 Task: Add Aiya Ceremonial Matcha to the cart.
Action: Mouse pressed left at (26, 111)
Screenshot: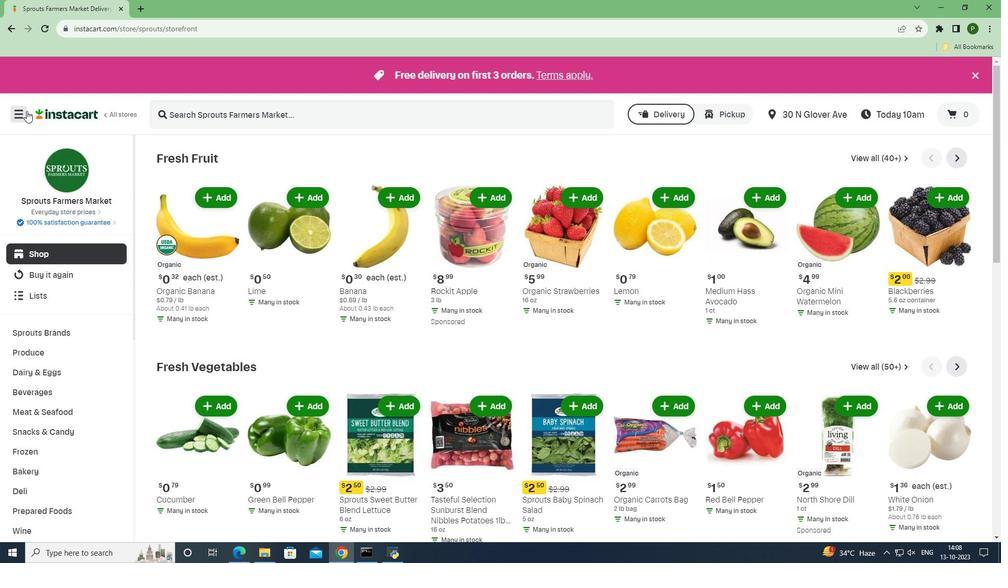 
Action: Mouse moved to (25, 273)
Screenshot: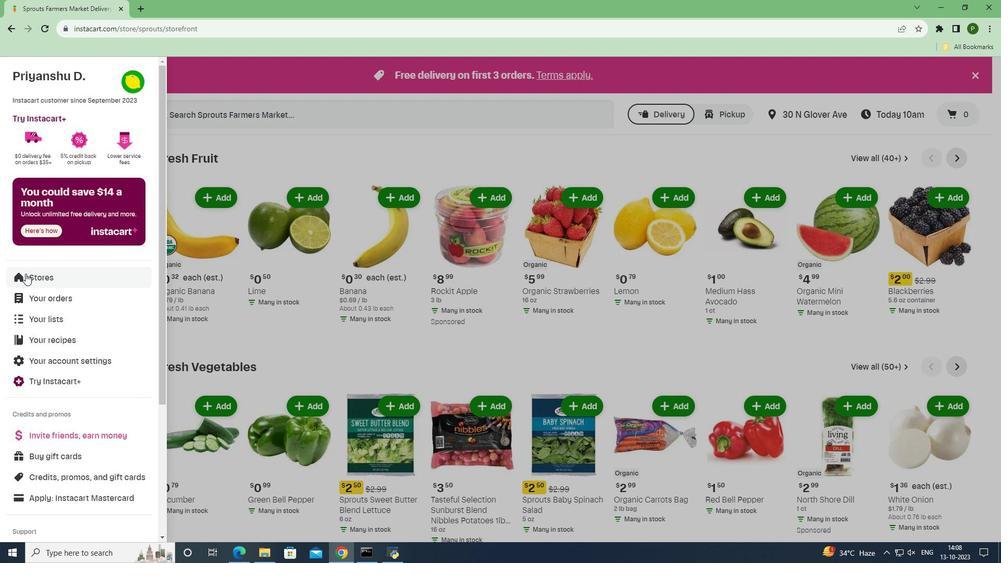 
Action: Mouse pressed left at (25, 273)
Screenshot: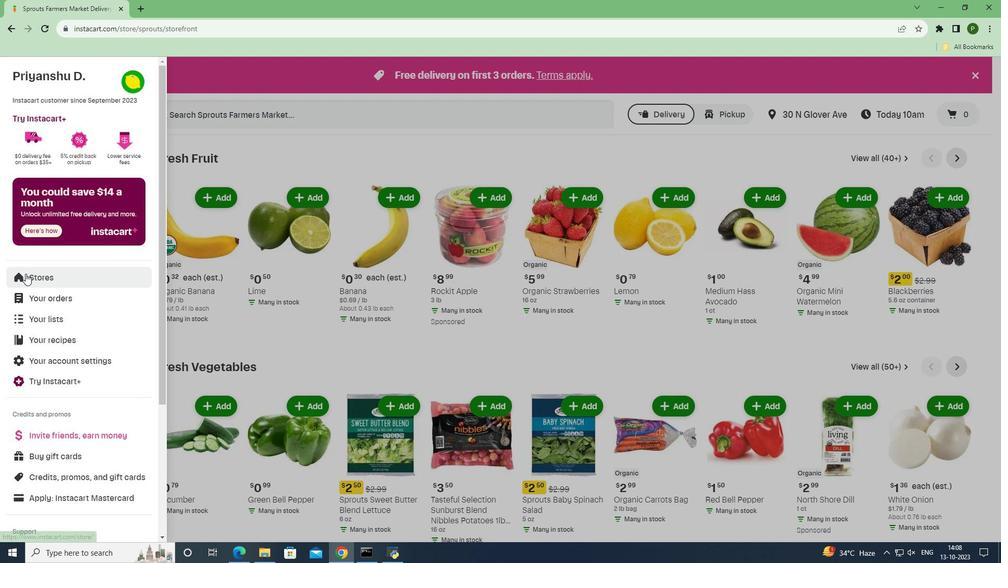 
Action: Mouse moved to (240, 117)
Screenshot: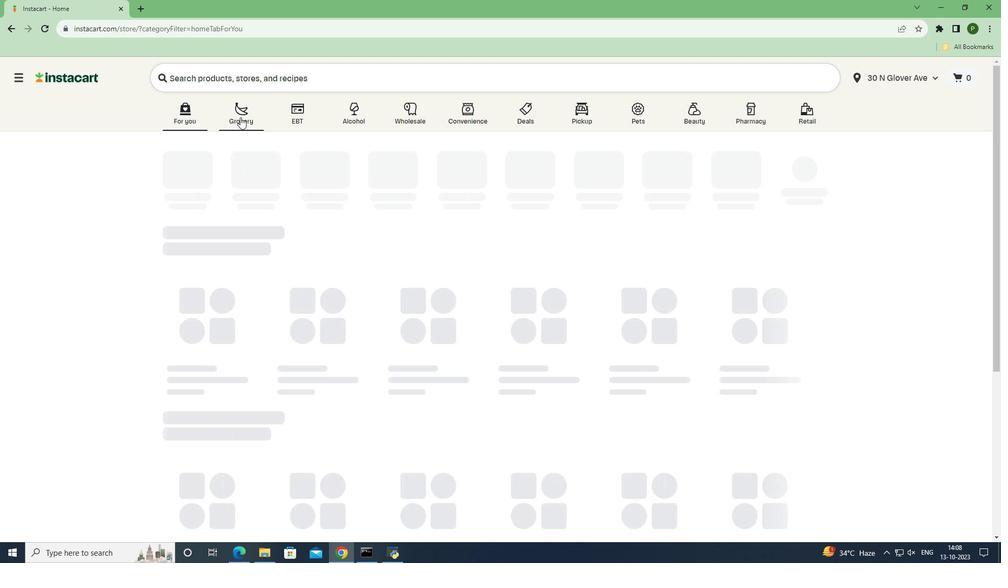
Action: Mouse pressed left at (240, 117)
Screenshot: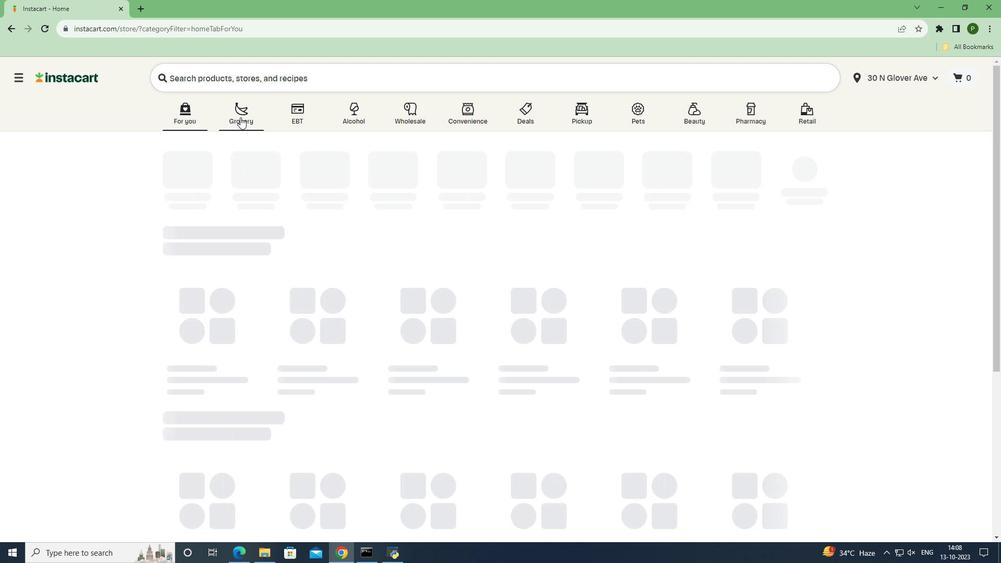 
Action: Mouse moved to (649, 235)
Screenshot: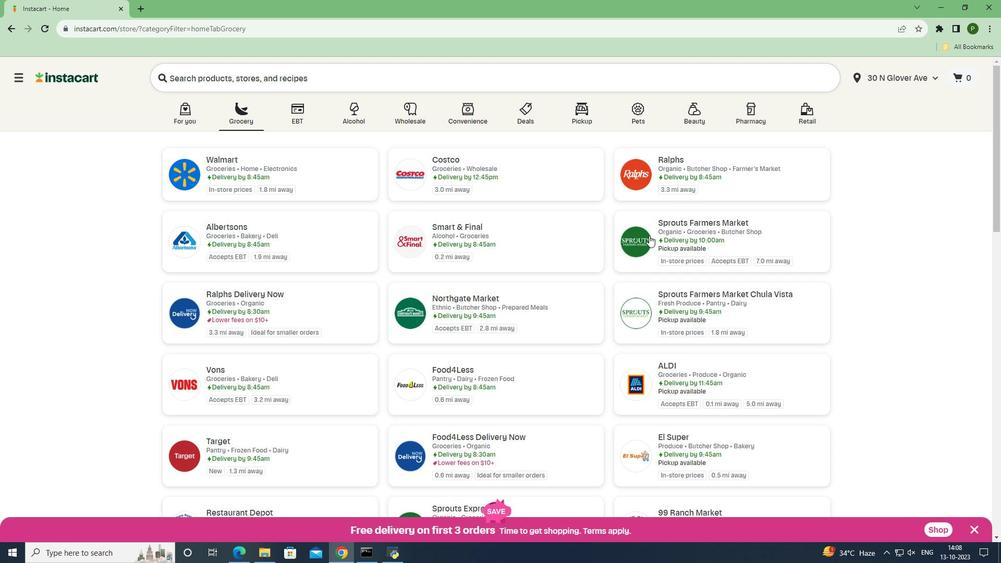 
Action: Mouse pressed left at (649, 235)
Screenshot: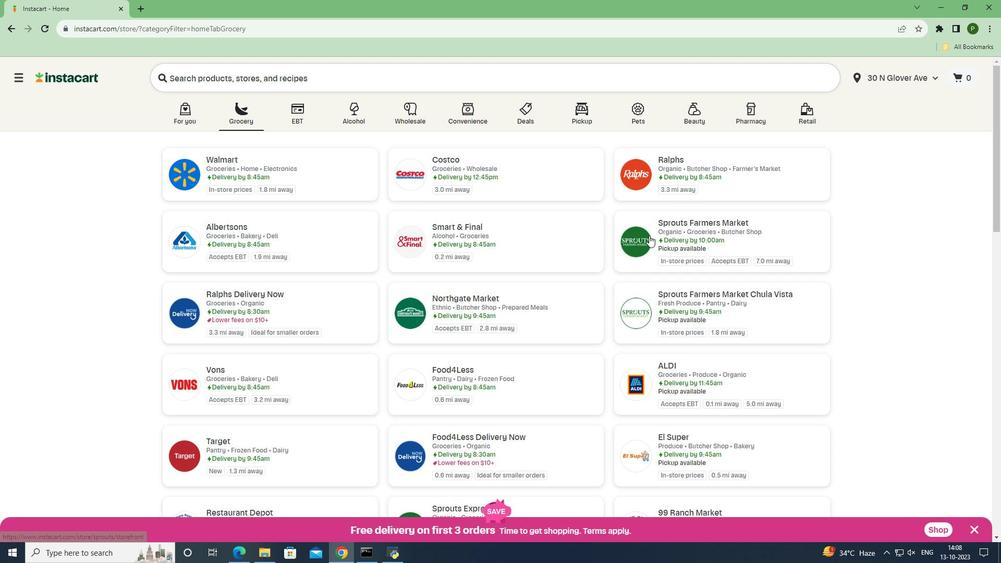 
Action: Mouse moved to (50, 396)
Screenshot: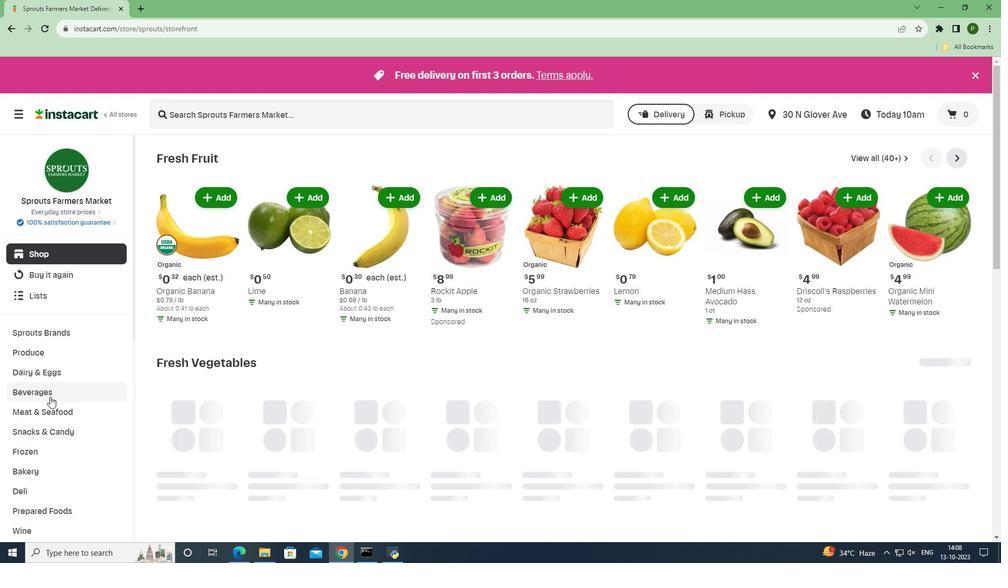 
Action: Mouse pressed left at (50, 396)
Screenshot: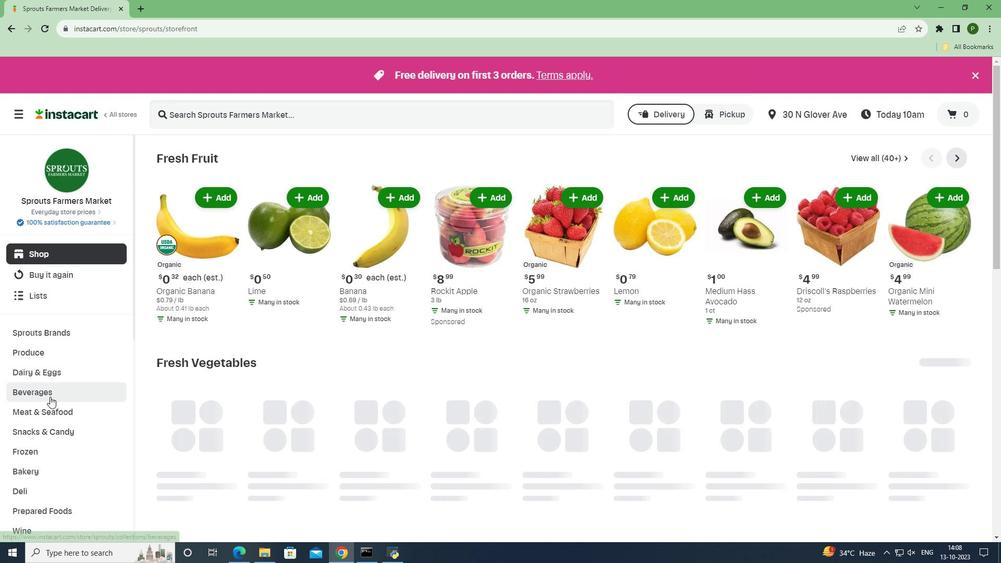 
Action: Mouse moved to (901, 293)
Screenshot: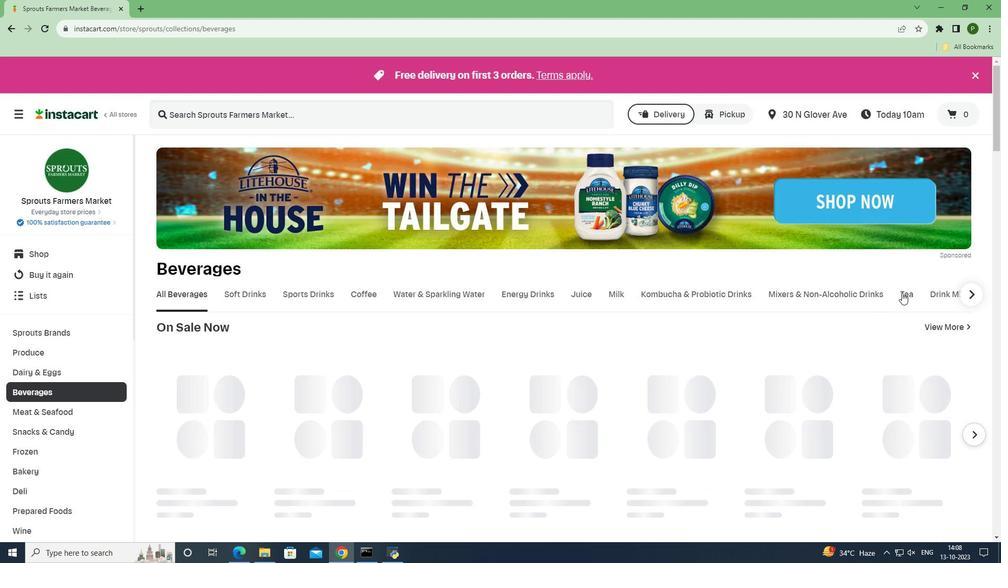 
Action: Mouse pressed left at (901, 293)
Screenshot: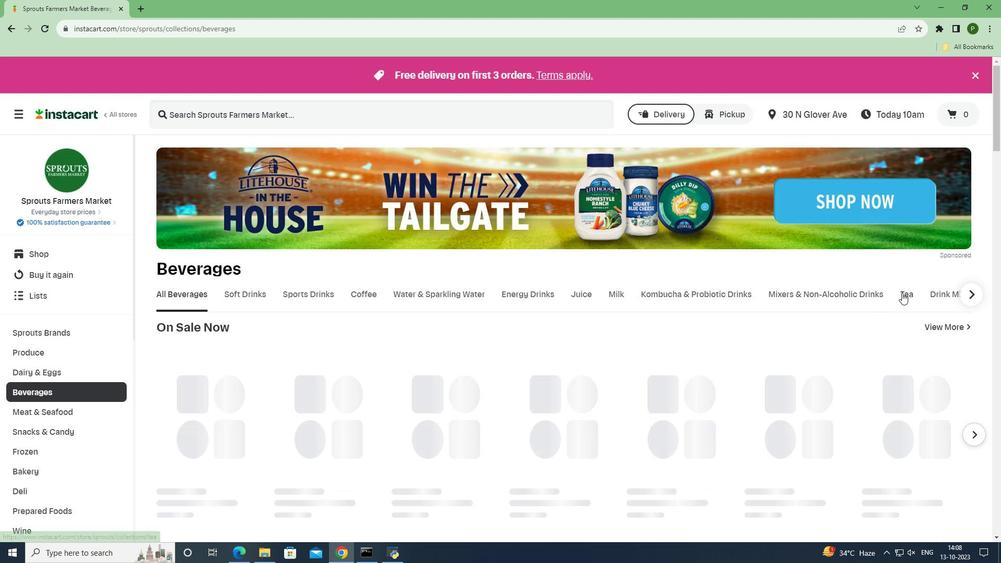 
Action: Mouse moved to (337, 117)
Screenshot: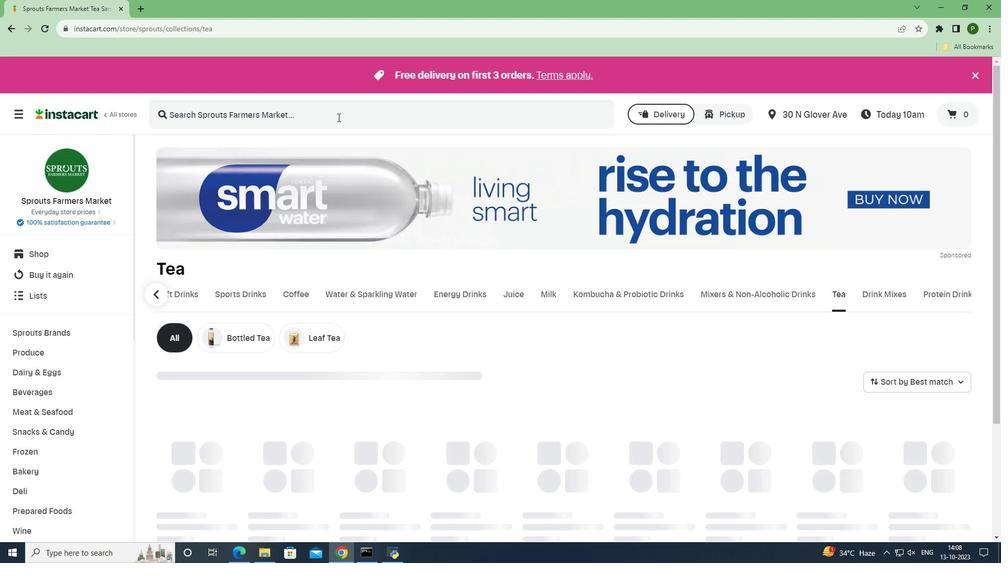 
Action: Mouse pressed left at (337, 117)
Screenshot: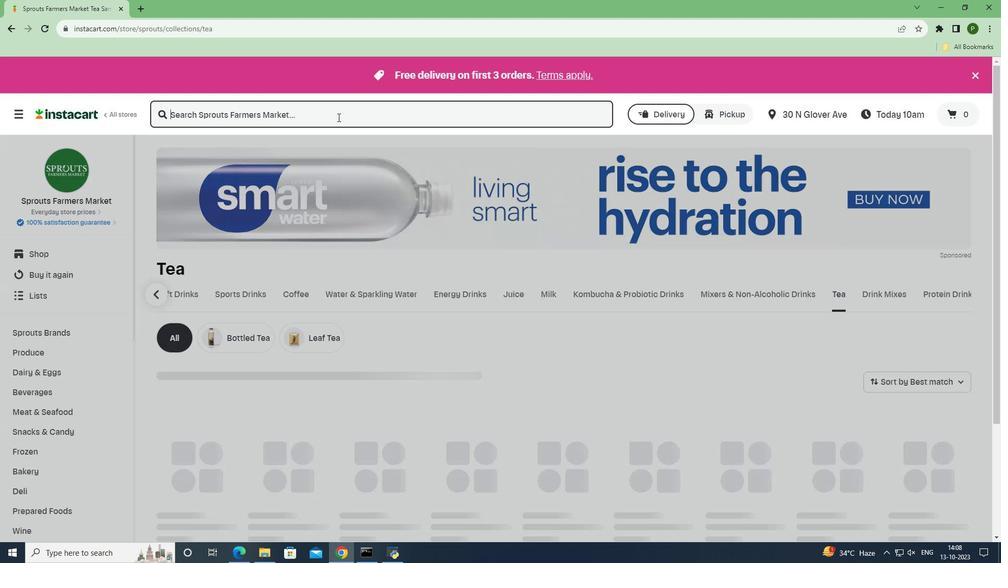 
Action: Key pressed <Key.caps_lock>A<Key.caps_lock>iya<Key.space><Key.caps_lock>C<Key.caps_lock>eremonial<Key.space><Key.caps_lock>M<Key.caps_lock>atcha<Key.space><Key.enter>
Screenshot: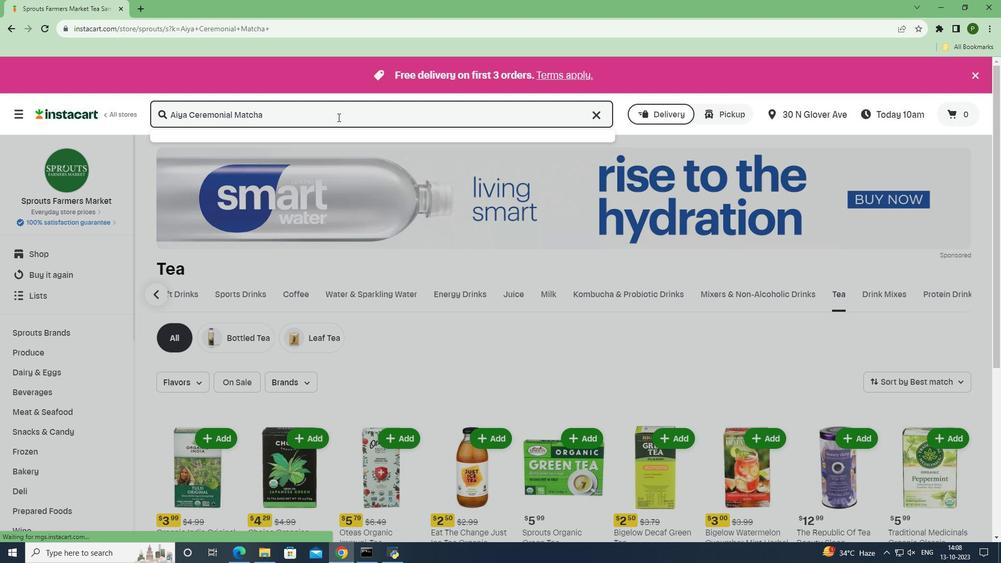 
Action: Mouse moved to (414, 428)
Screenshot: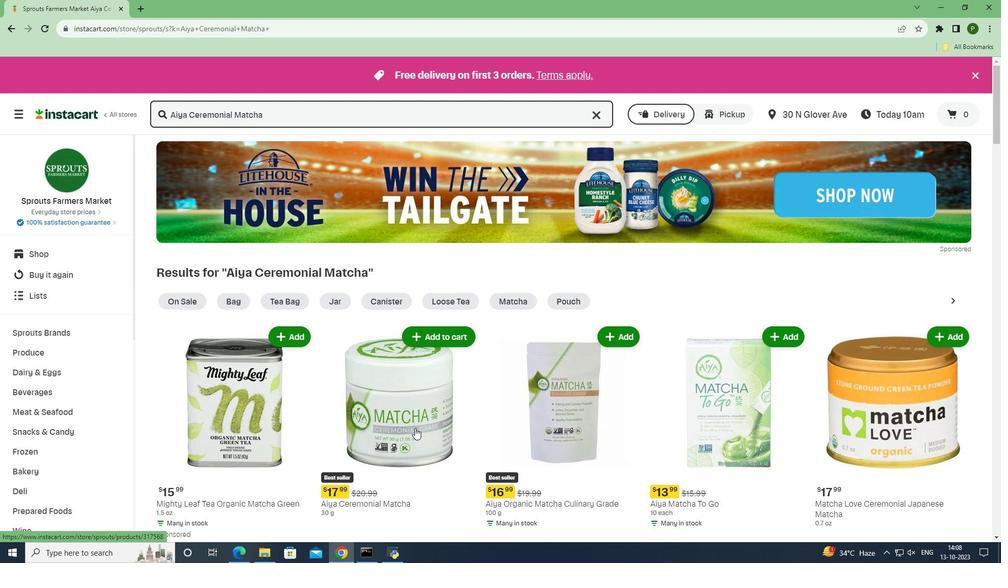 
Action: Mouse scrolled (414, 427) with delta (0, 0)
Screenshot: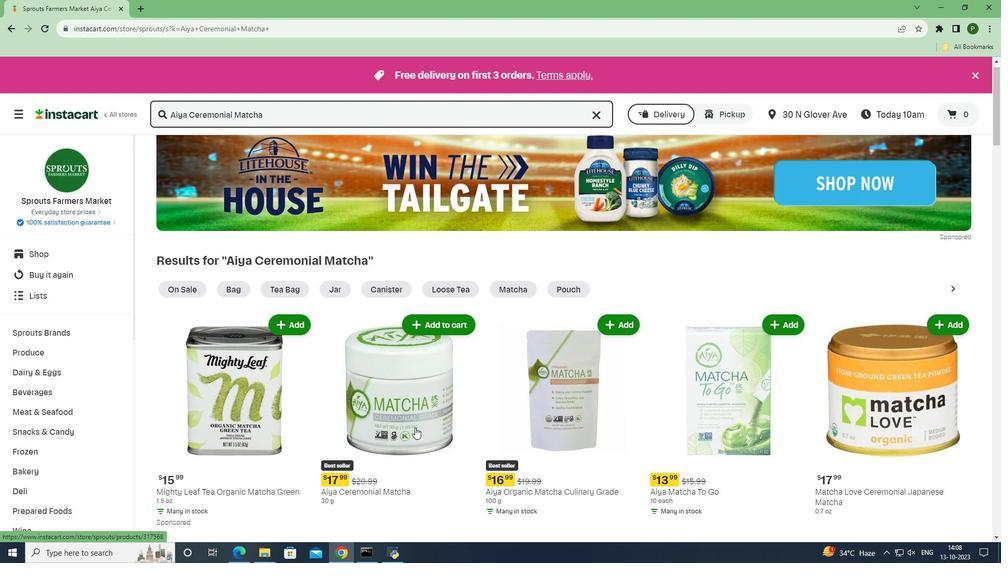 
Action: Mouse moved to (432, 276)
Screenshot: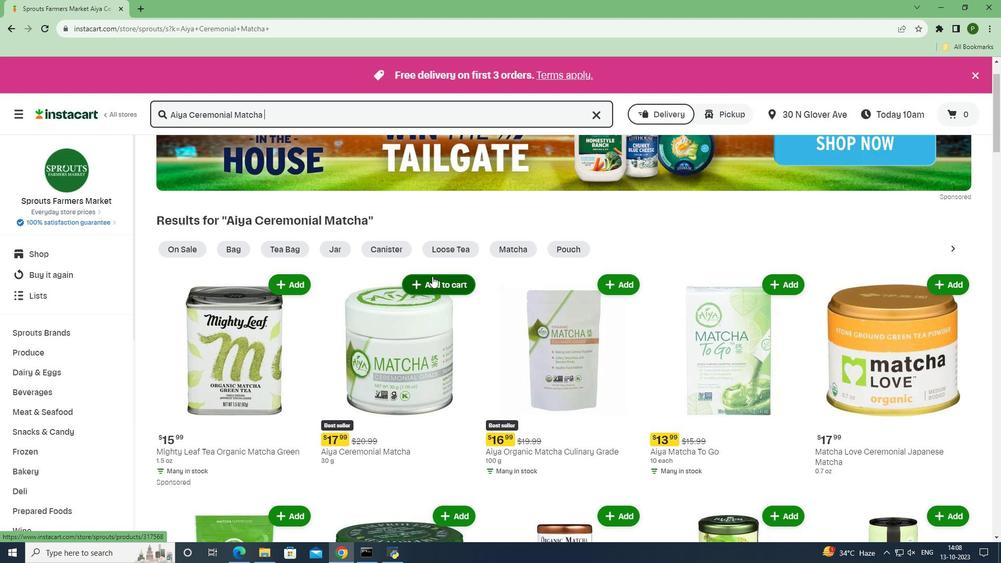 
Action: Mouse pressed left at (432, 276)
Screenshot: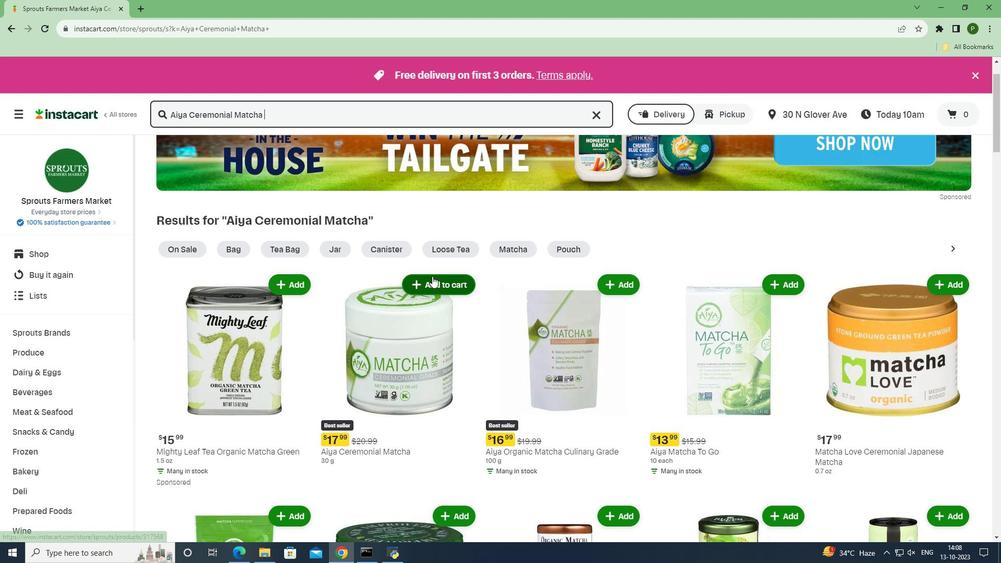 
Action: Mouse moved to (457, 325)
Screenshot: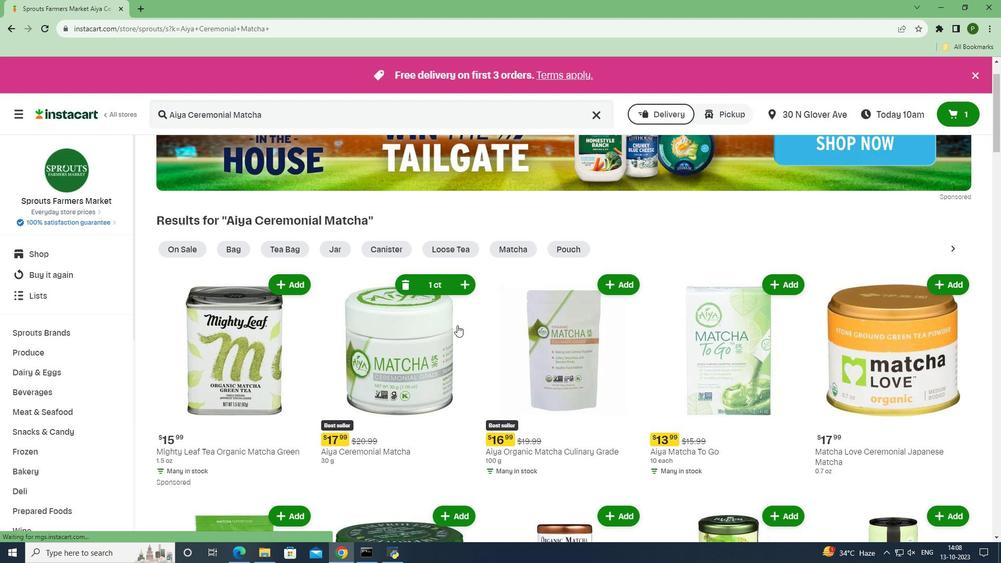 
